 Task: Change color 2 to orange from custom styles.
Action: Mouse moved to (165, 115)
Screenshot: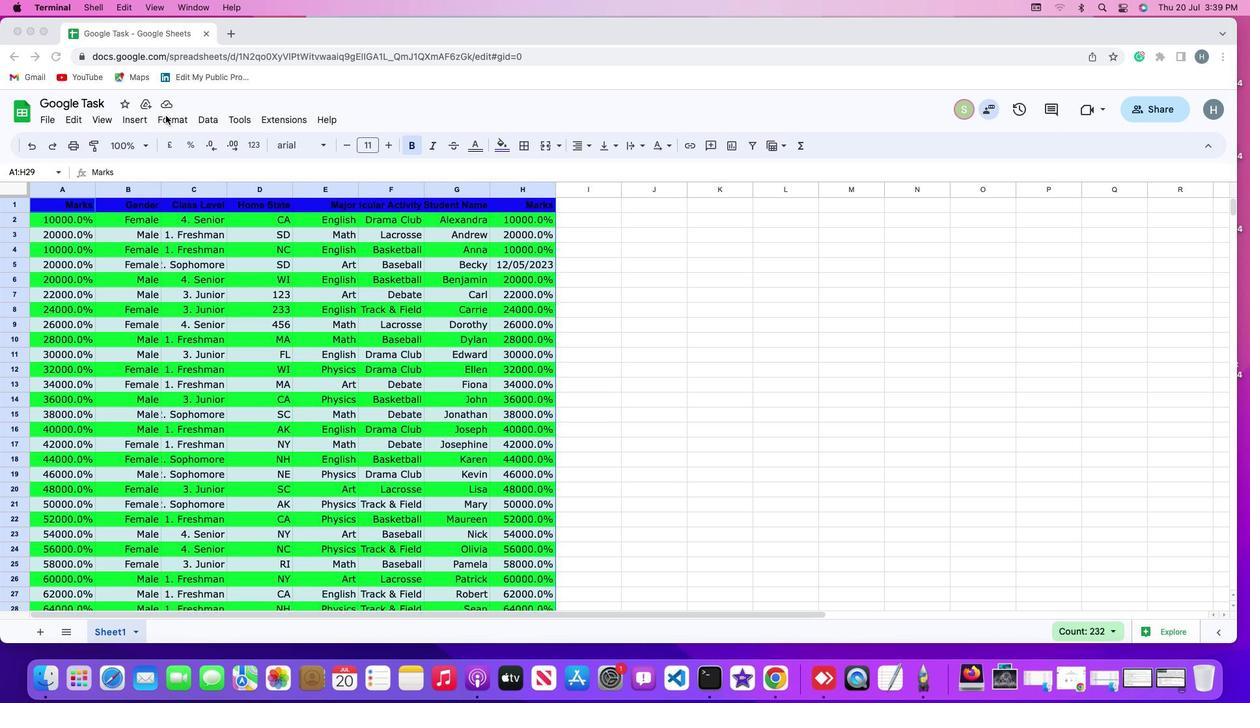 
Action: Mouse pressed left at (165, 115)
Screenshot: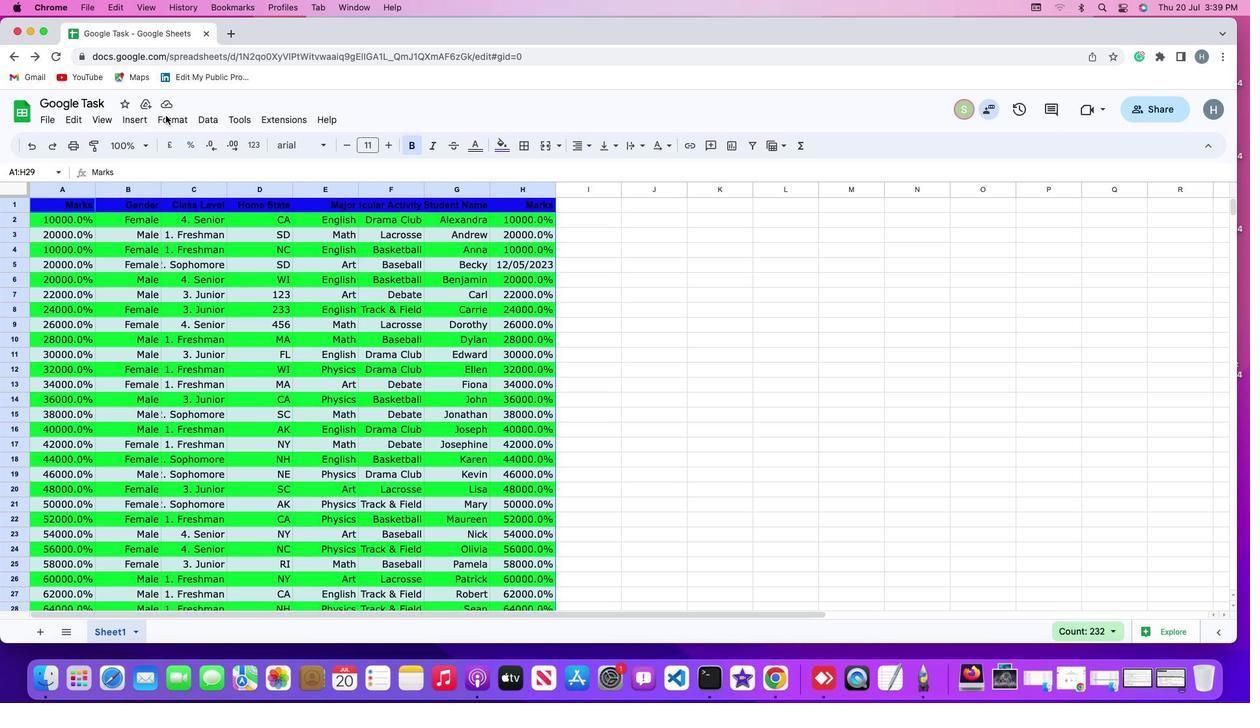 
Action: Mouse moved to (175, 121)
Screenshot: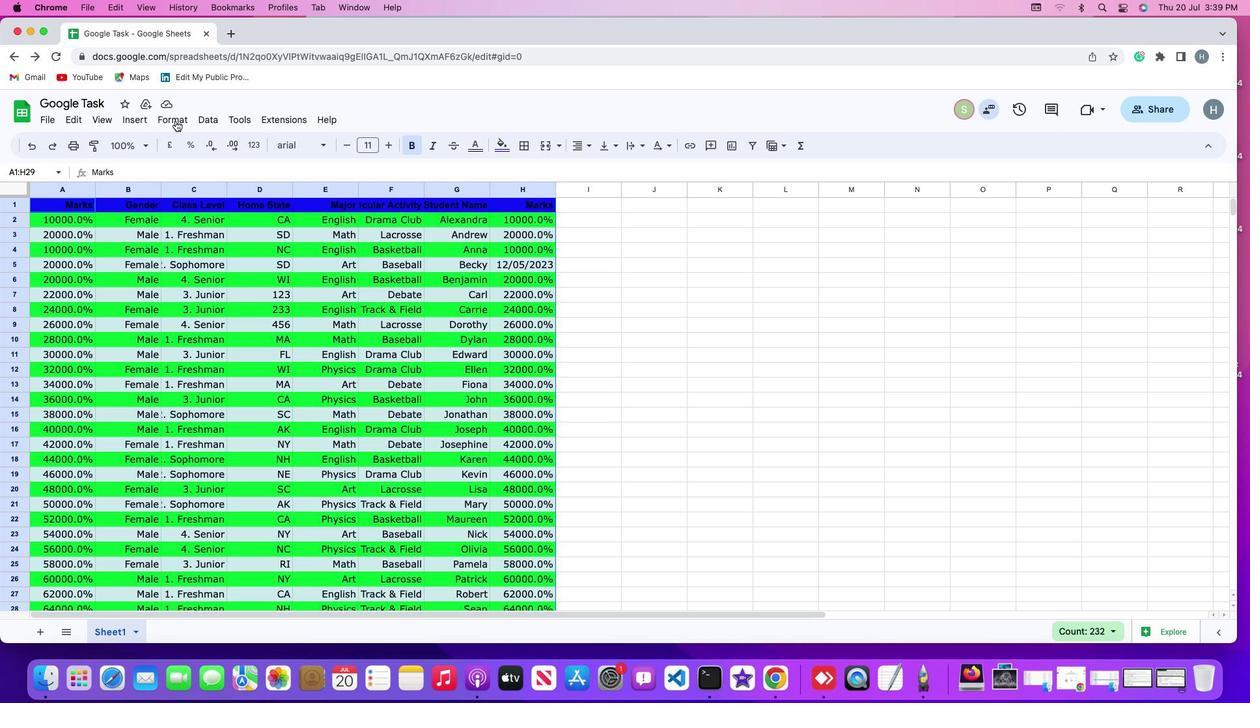 
Action: Mouse pressed left at (175, 121)
Screenshot: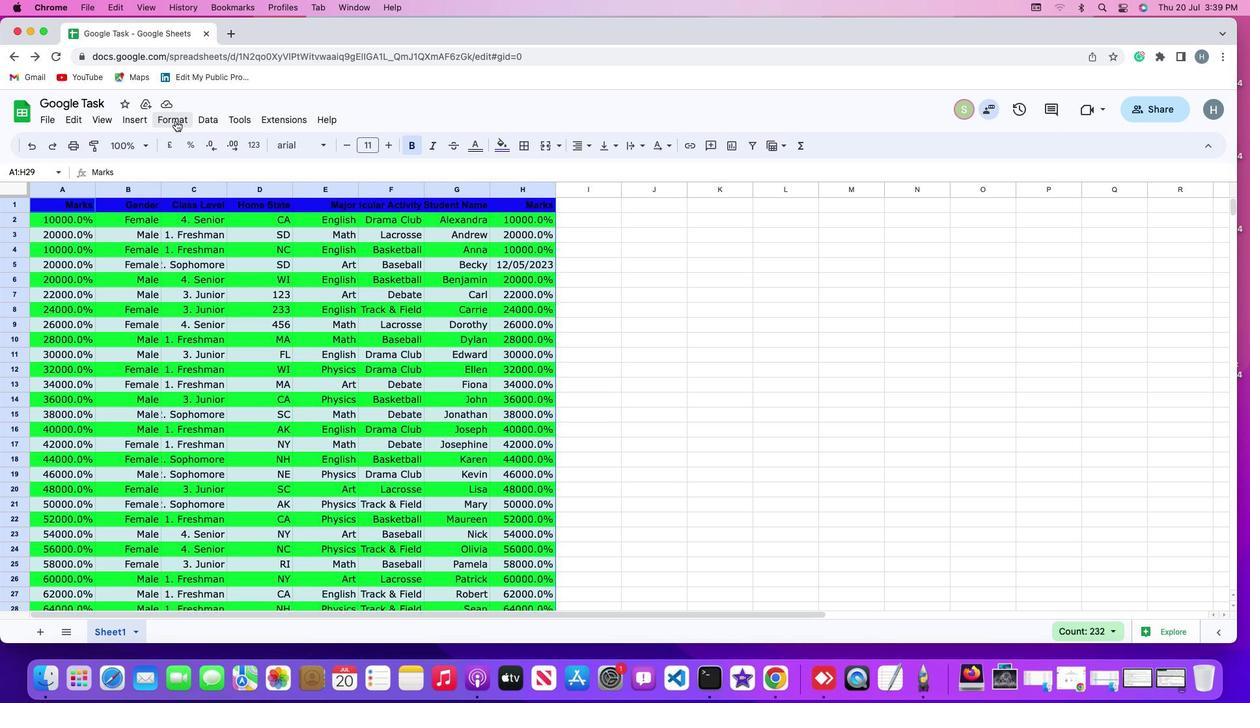 
Action: Mouse moved to (195, 363)
Screenshot: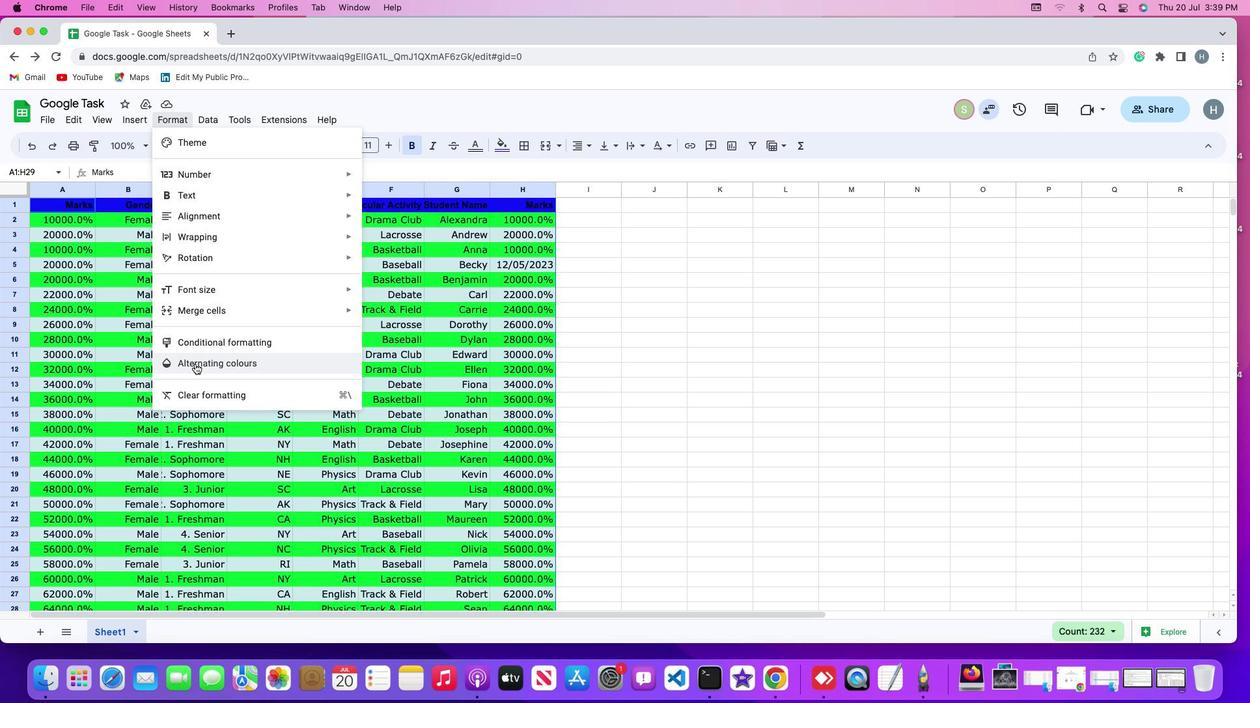 
Action: Mouse pressed left at (195, 363)
Screenshot: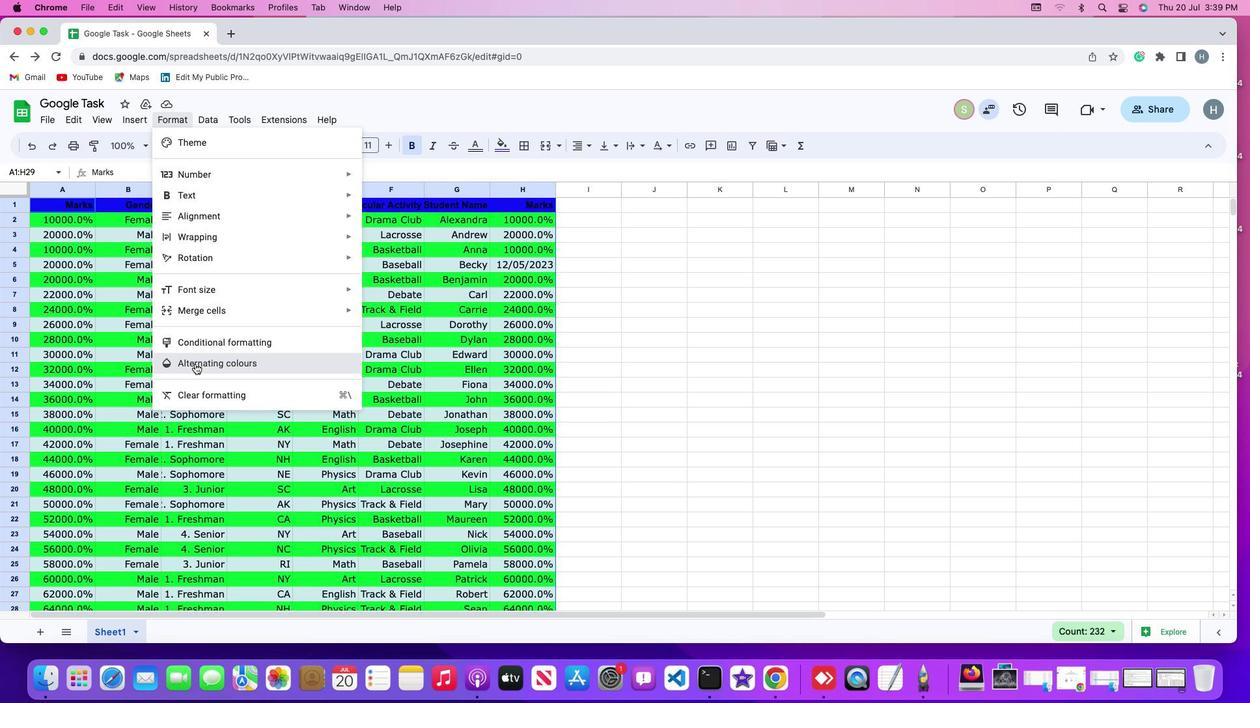 
Action: Mouse moved to (1166, 487)
Screenshot: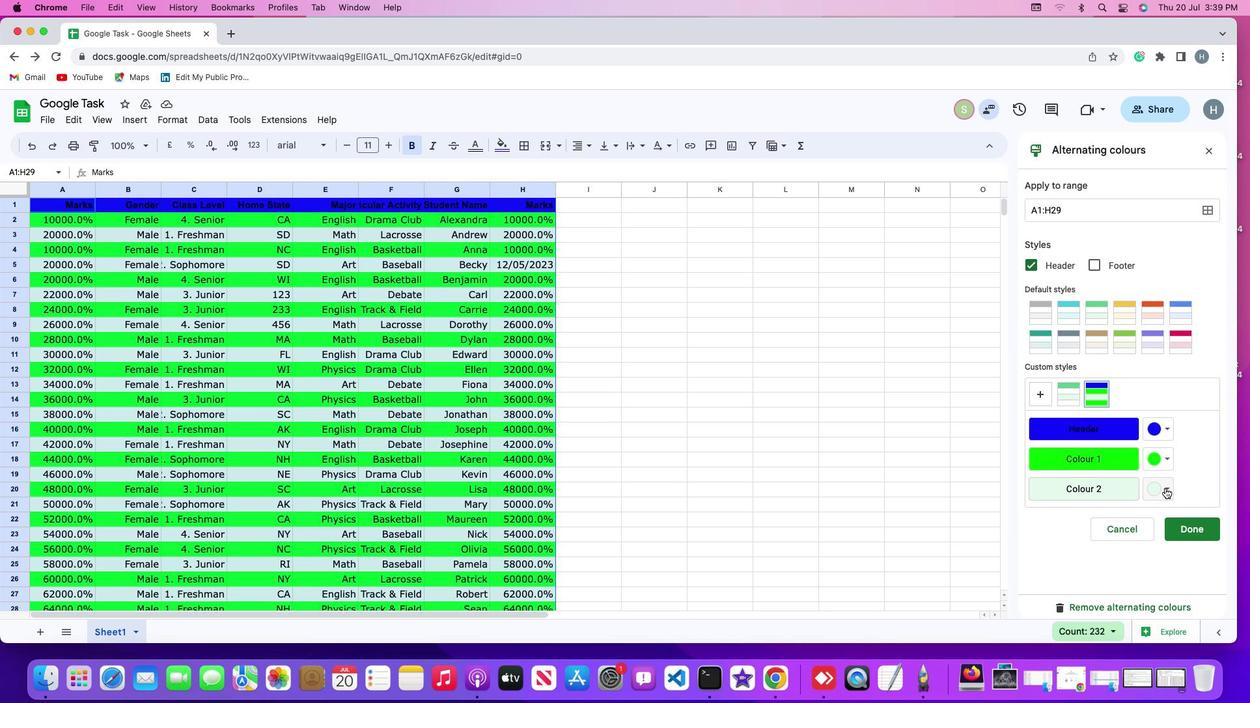 
Action: Mouse pressed left at (1166, 487)
Screenshot: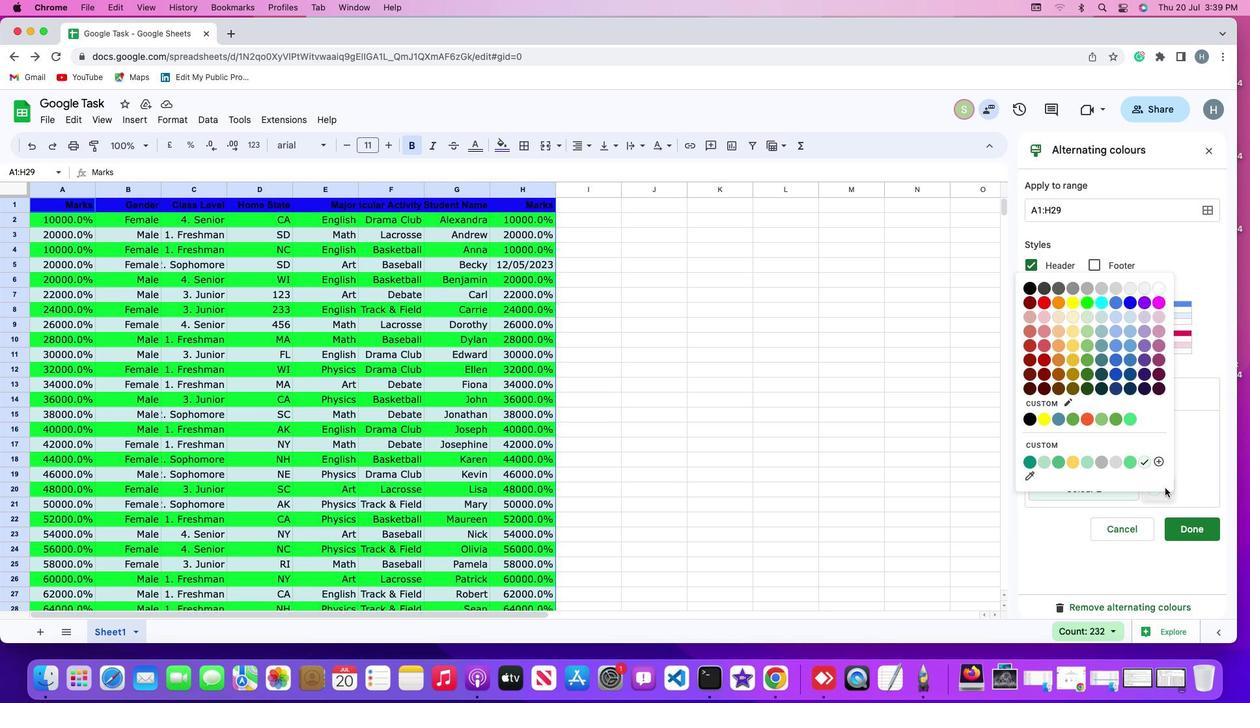 
Action: Mouse moved to (1054, 301)
Screenshot: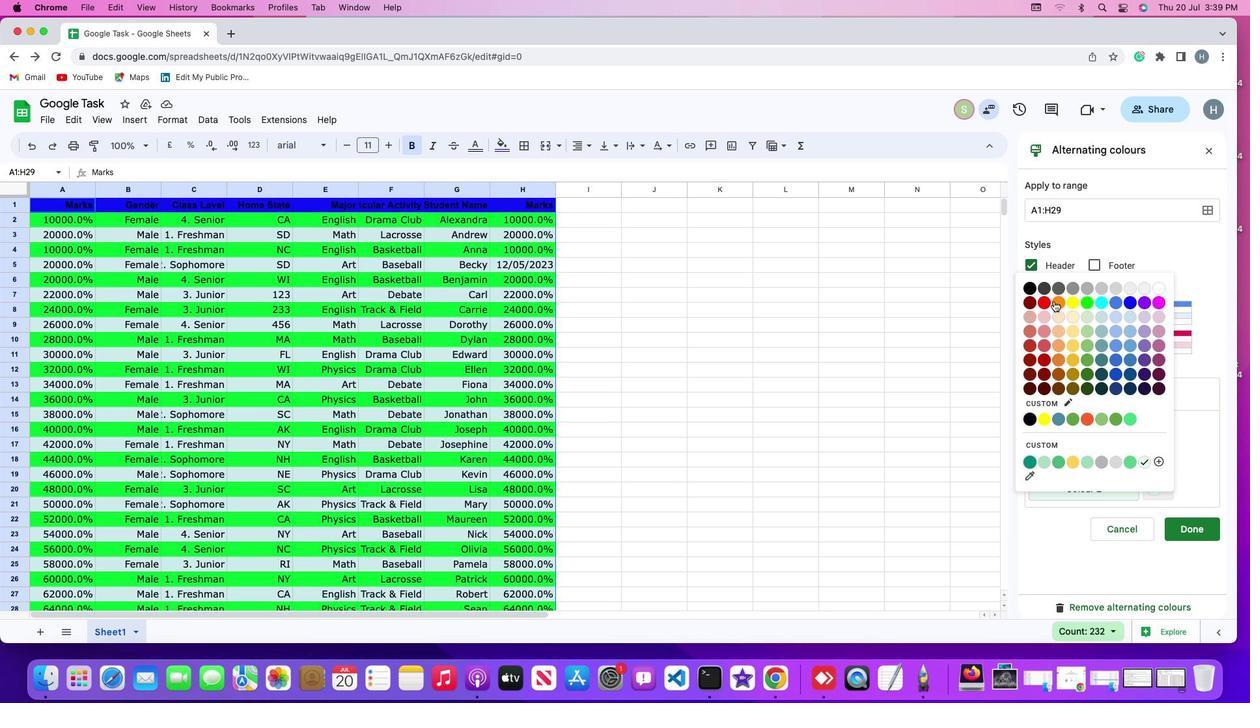 
Action: Mouse pressed left at (1054, 301)
Screenshot: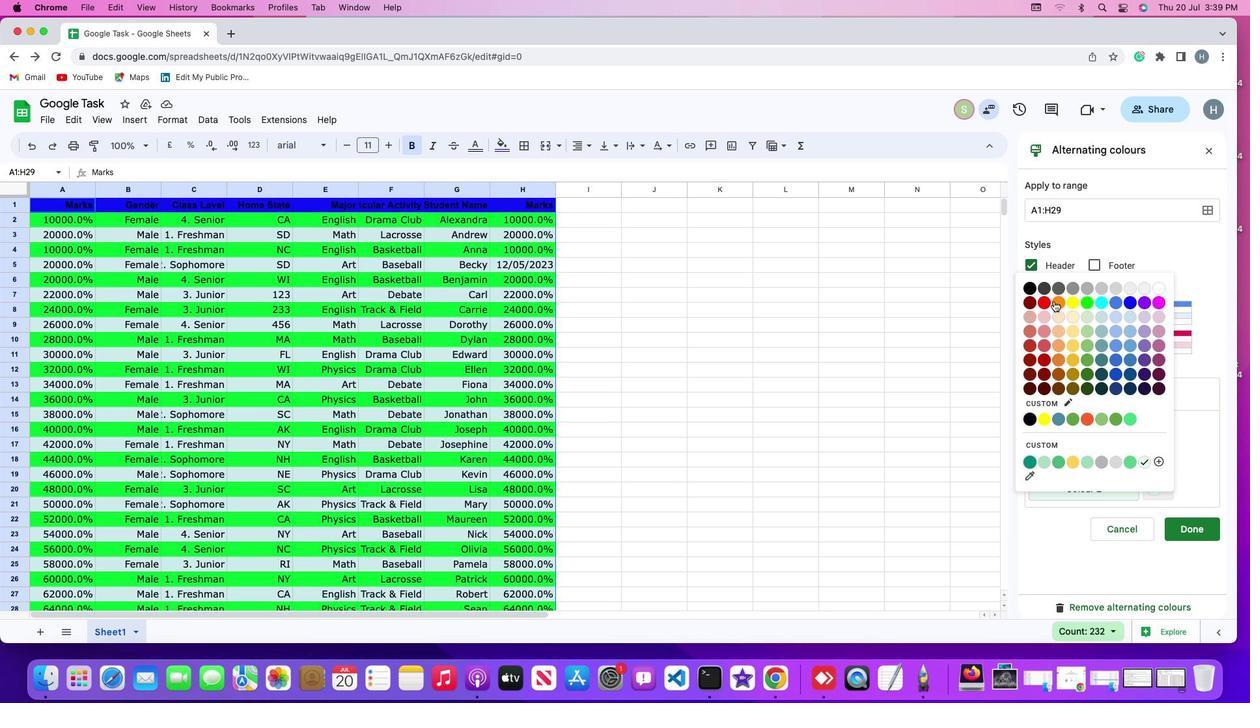 
Action: Mouse moved to (833, 353)
Screenshot: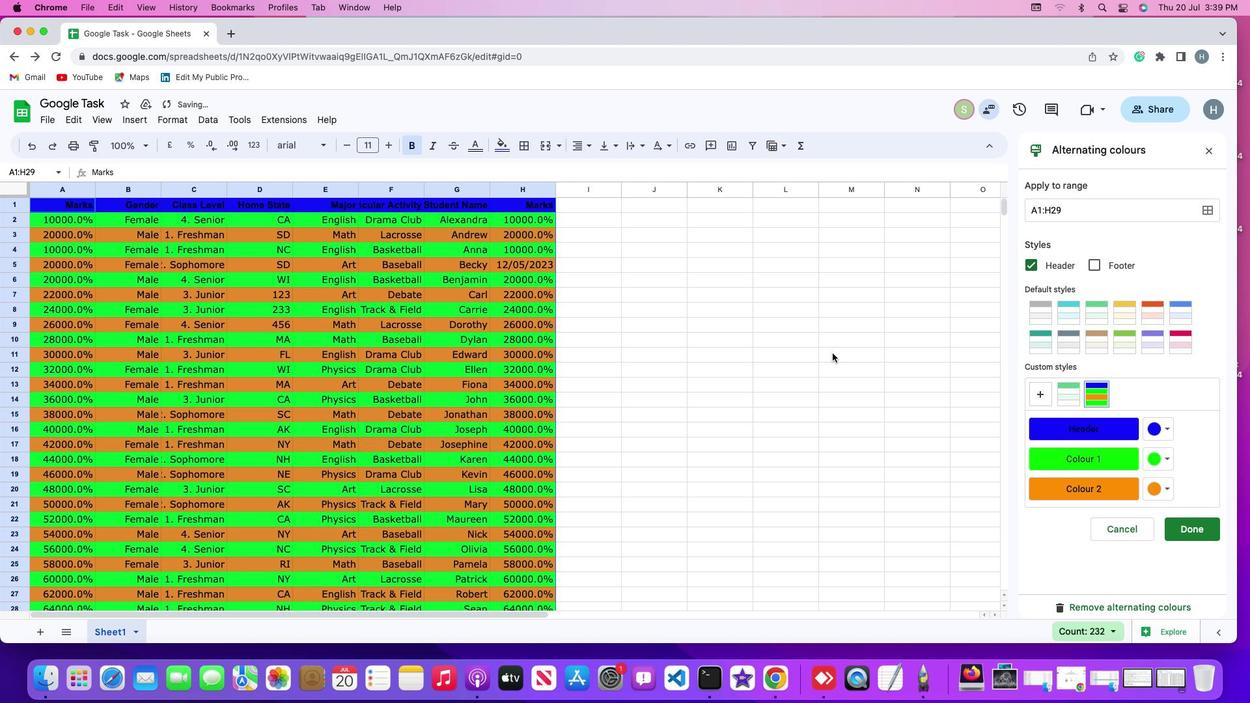 
